 Task: Change the page color to Light Red.
Action: Mouse moved to (52, 109)
Screenshot: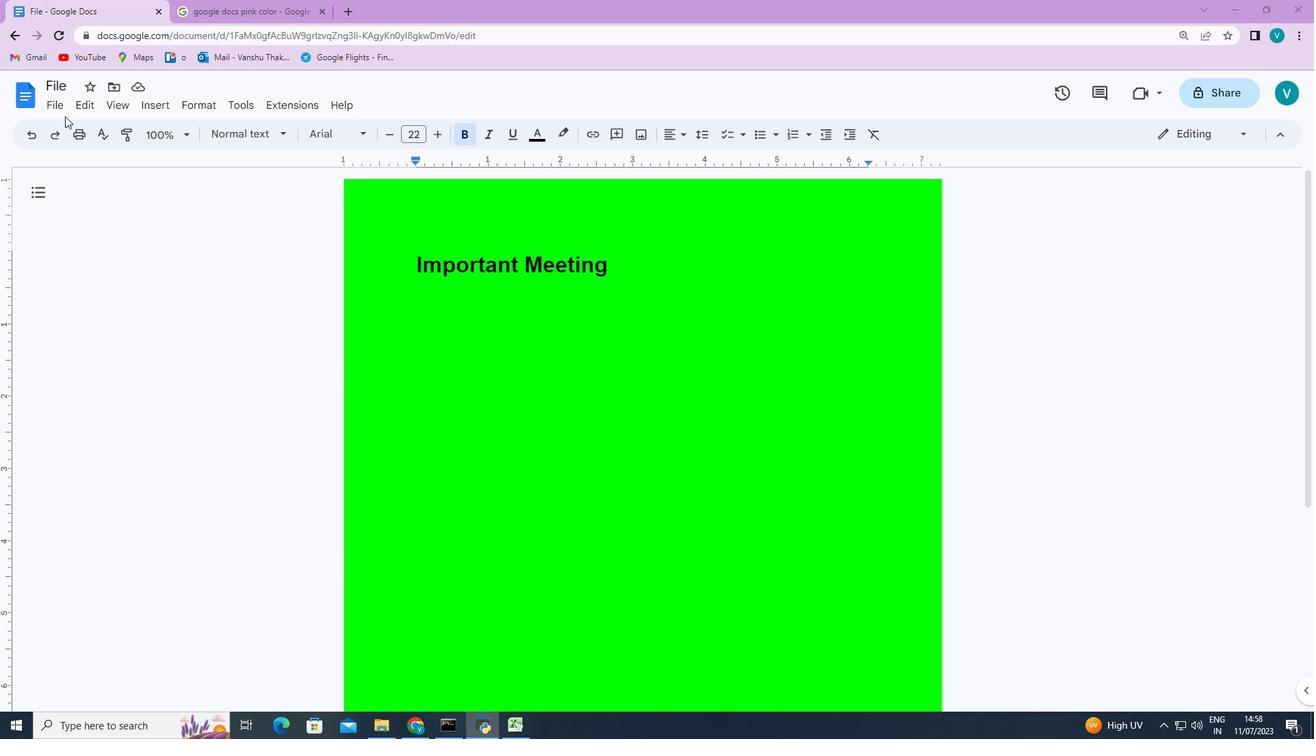 
Action: Mouse pressed left at (52, 109)
Screenshot: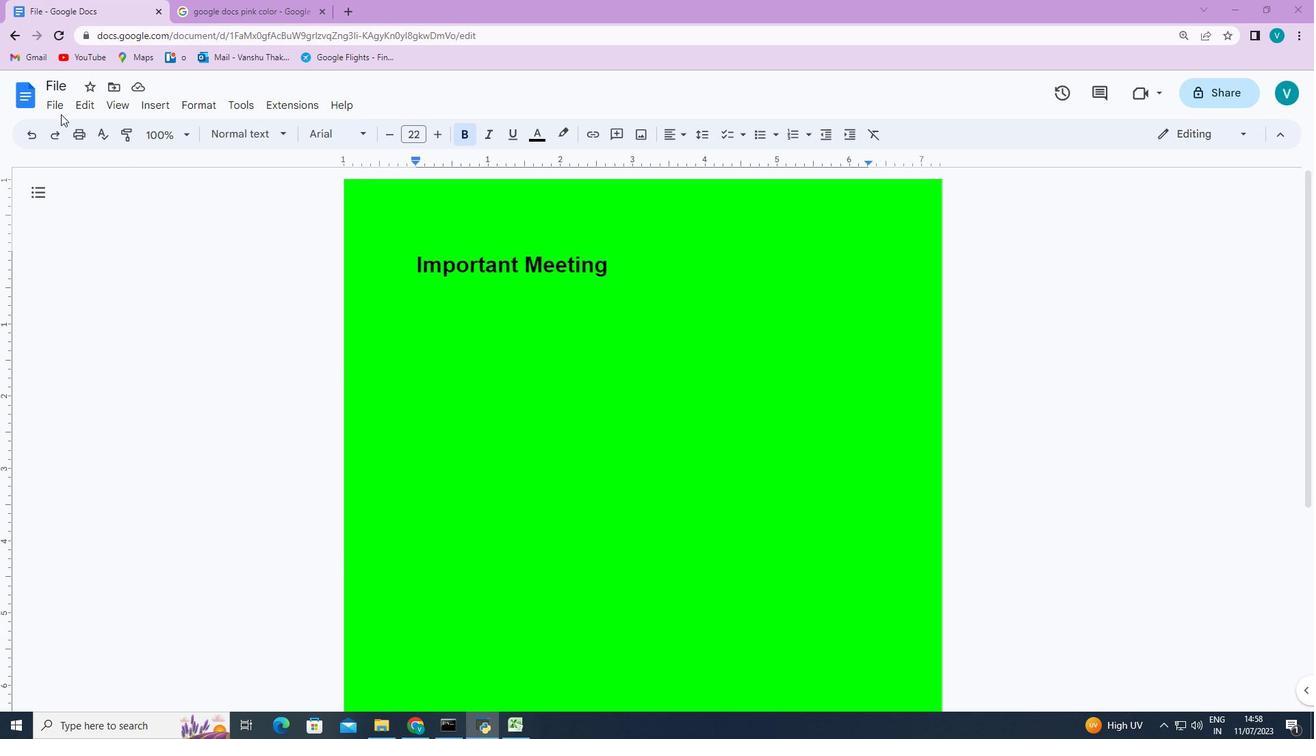 
Action: Mouse moved to (108, 517)
Screenshot: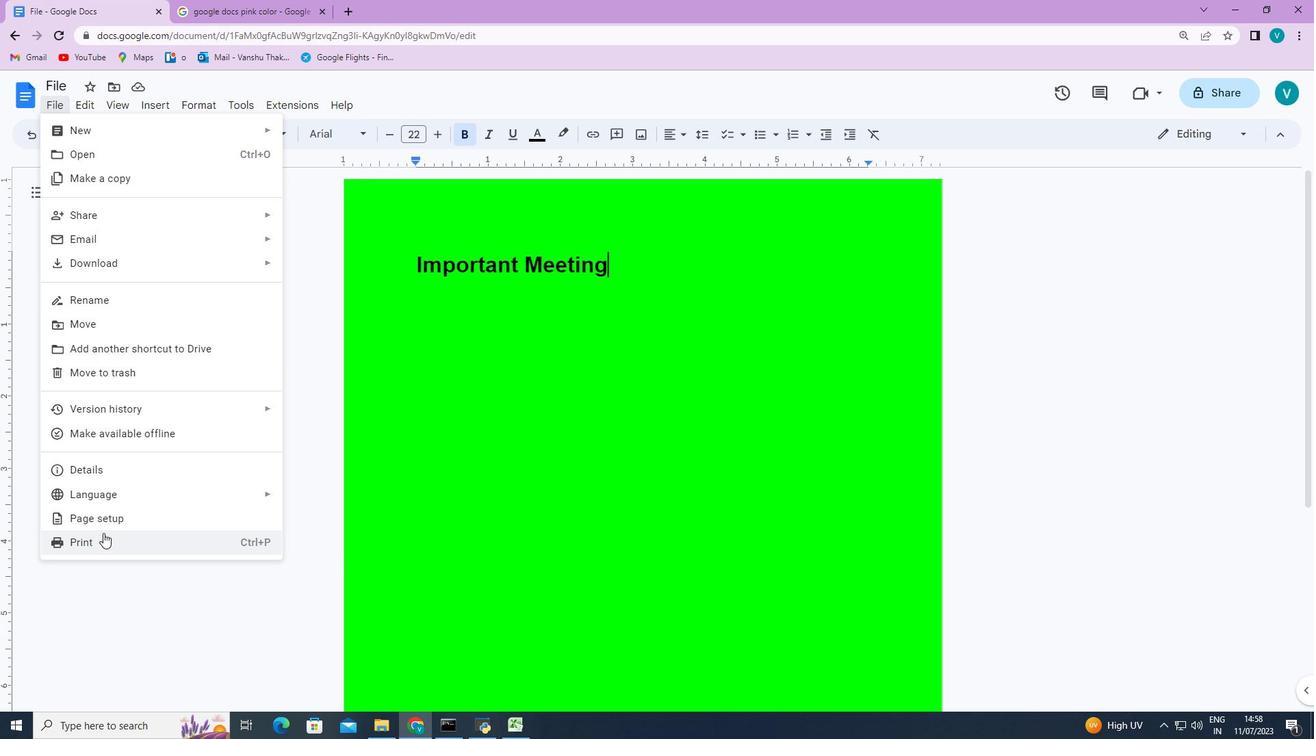 
Action: Mouse pressed left at (108, 517)
Screenshot: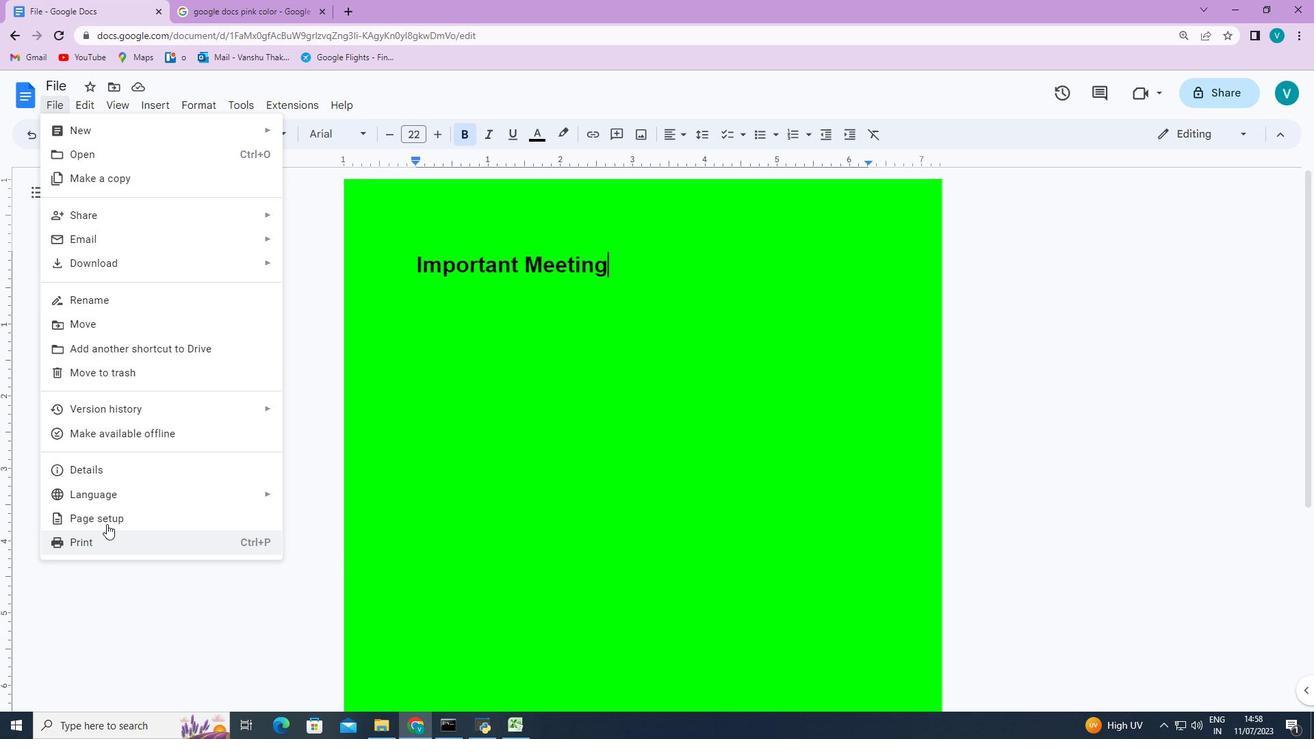 
Action: Mouse moved to (532, 483)
Screenshot: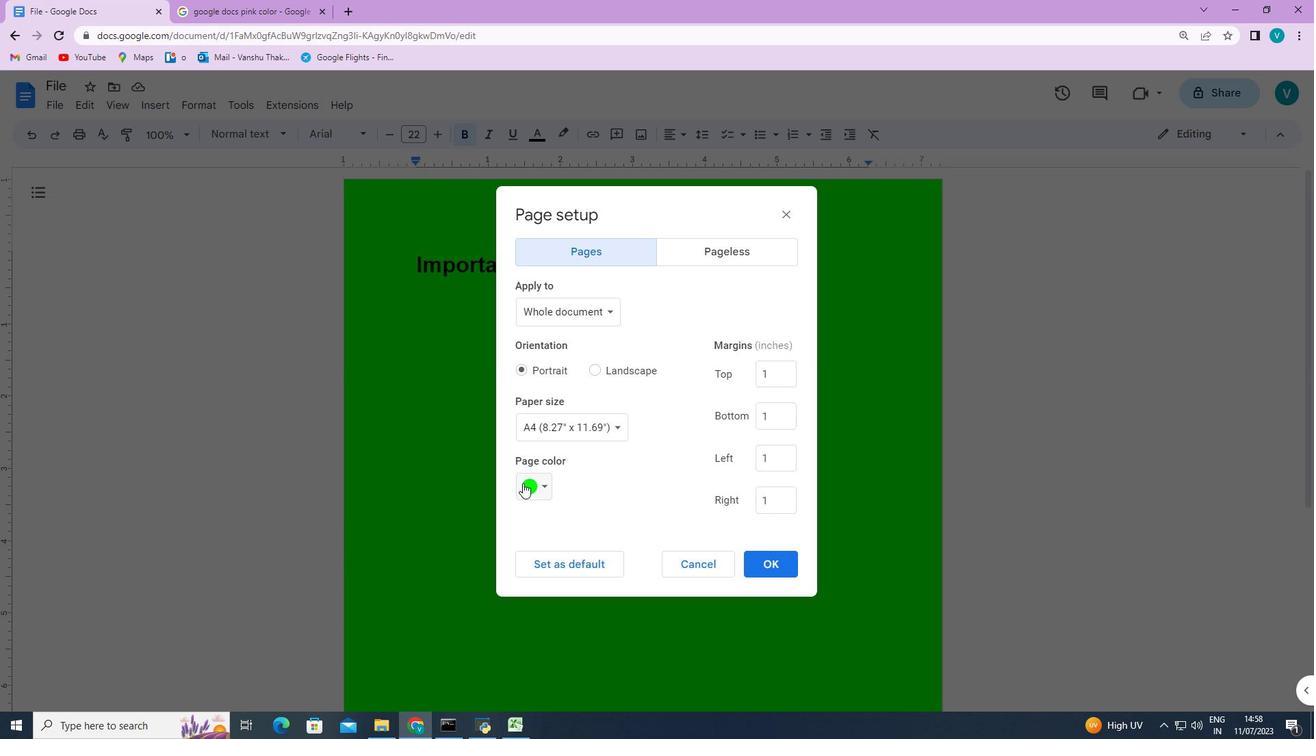 
Action: Mouse pressed left at (532, 483)
Screenshot: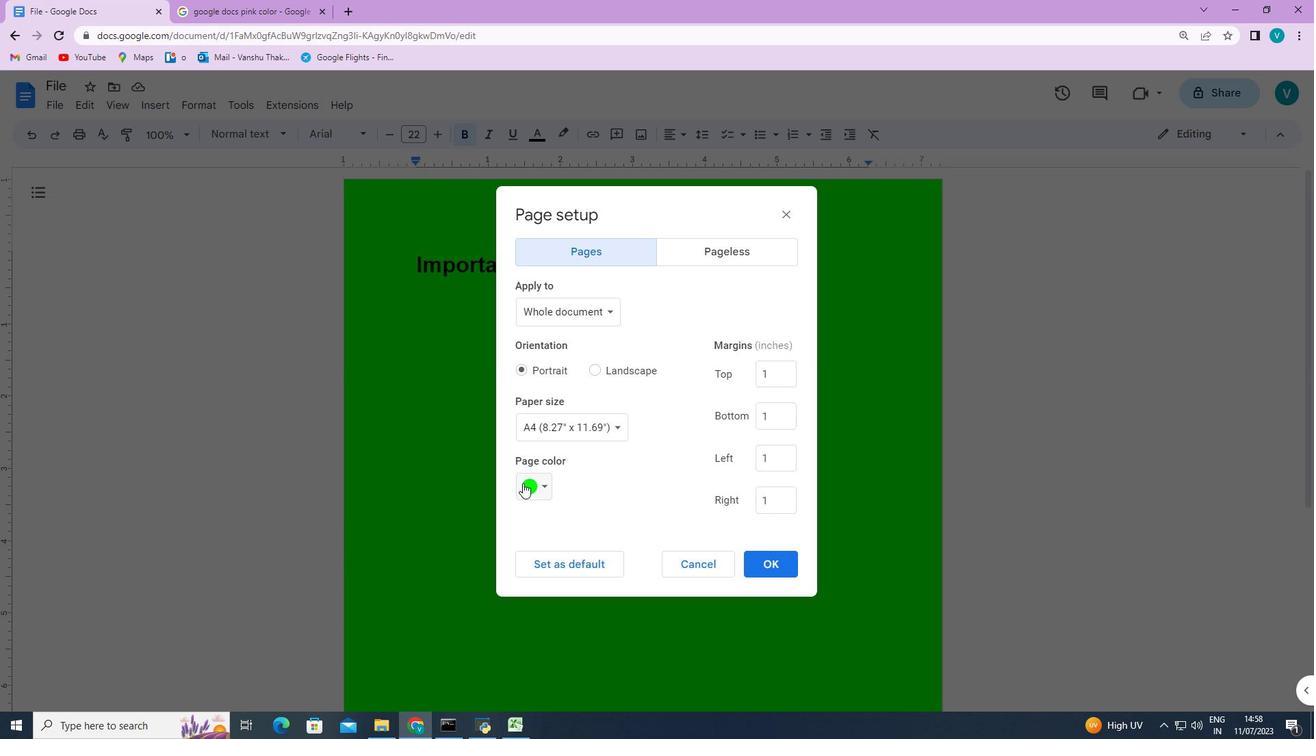 
Action: Mouse moved to (532, 675)
Screenshot: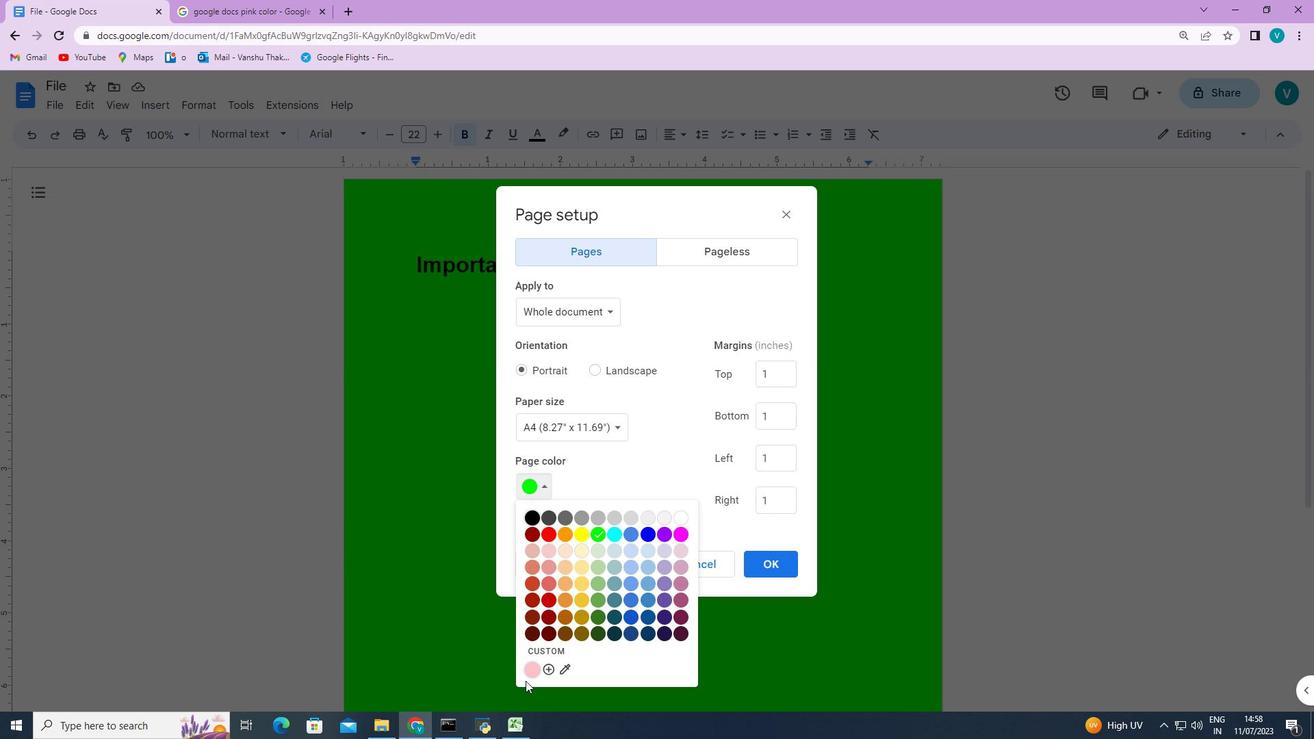 
Action: Mouse pressed left at (532, 675)
Screenshot: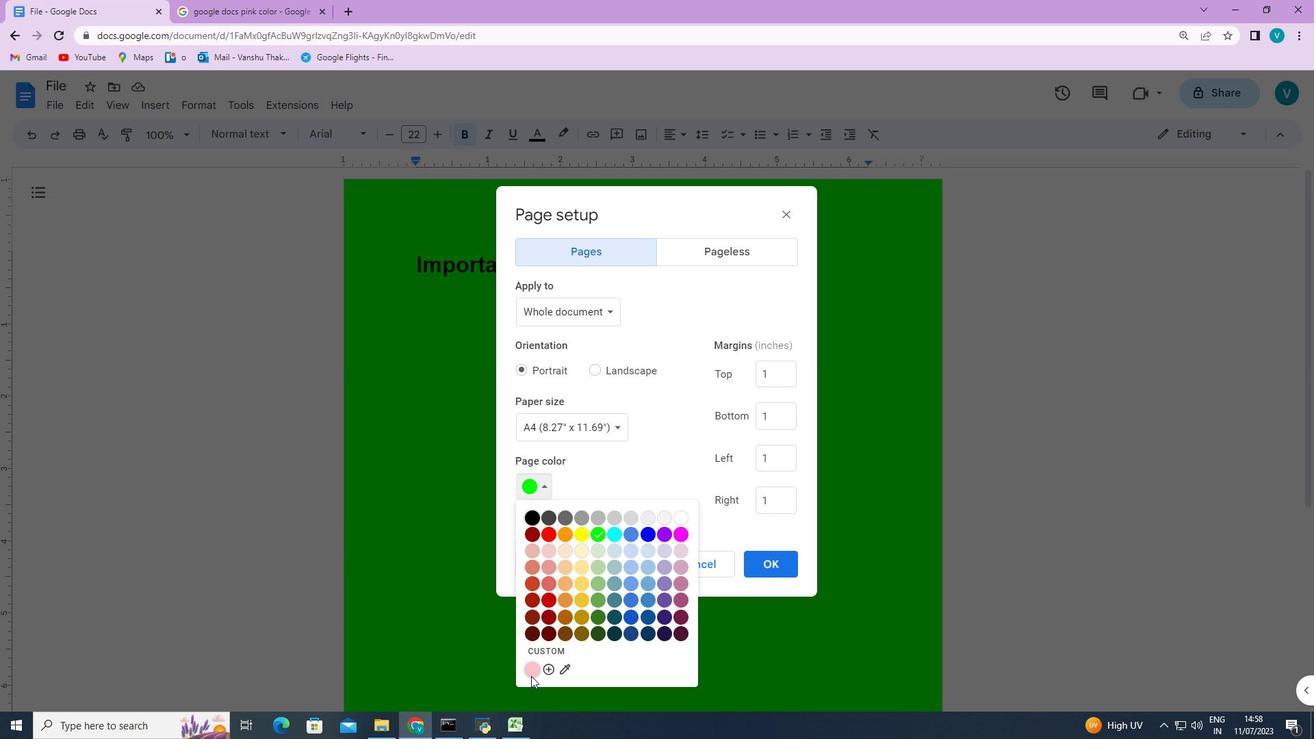 
Action: Mouse moved to (783, 566)
Screenshot: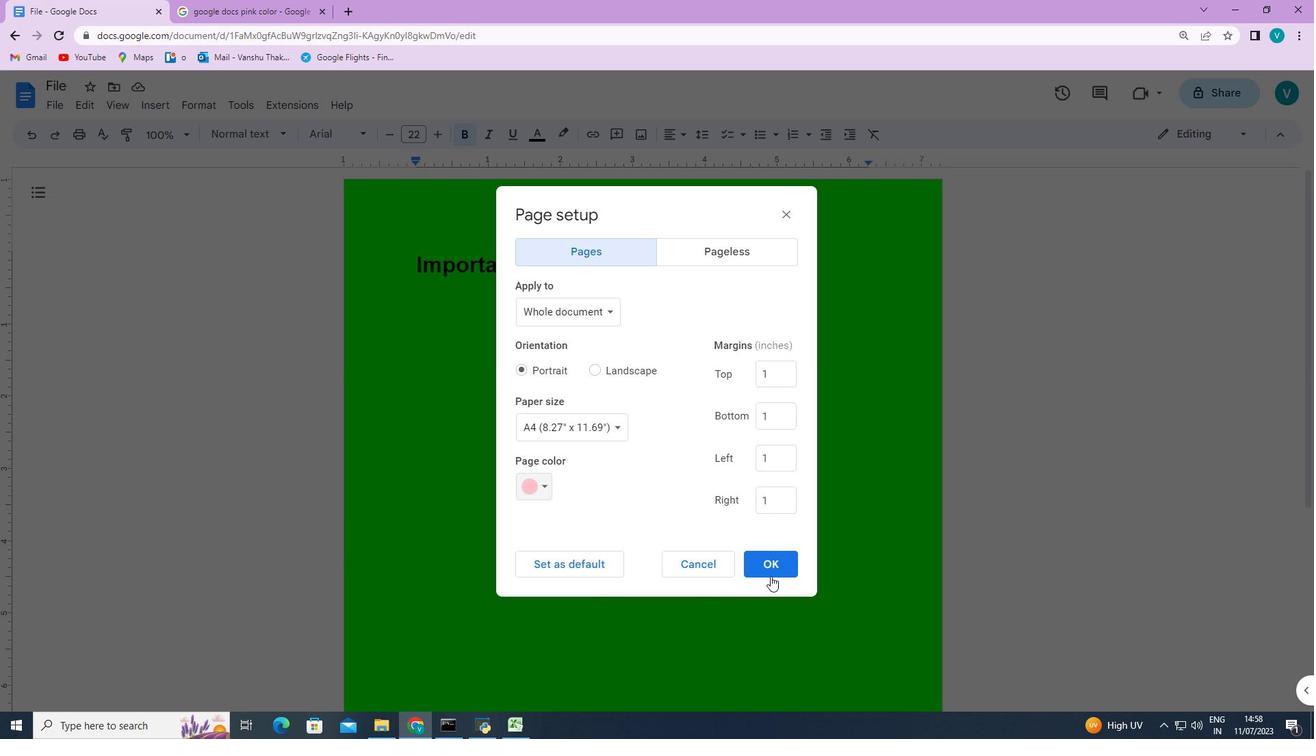 
Action: Mouse pressed left at (783, 566)
Screenshot: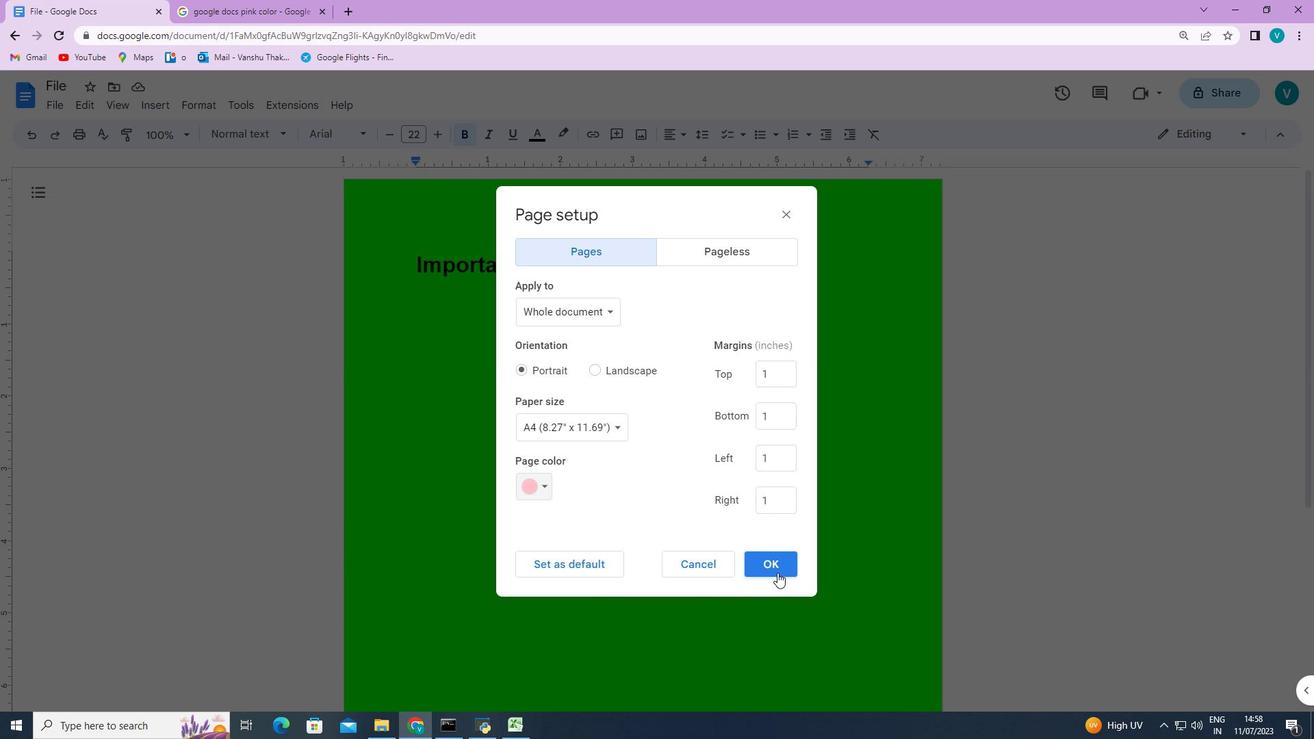 
